 Task: Open a blank sheet, save the file as advertising.odt Insert a table '3 by 2' In first column, add headers, 'Task, Start Date, End Date'. Under first header add  R&D. Under second header add  4 May. Under third header add  '12 May'. Change table style to  Red
Action: Mouse moved to (248, 160)
Screenshot: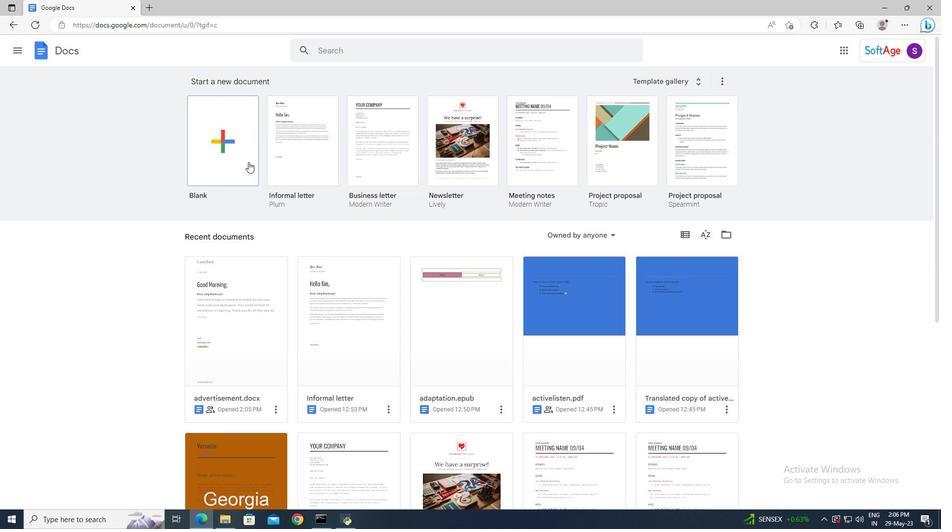 
Action: Mouse pressed left at (248, 160)
Screenshot: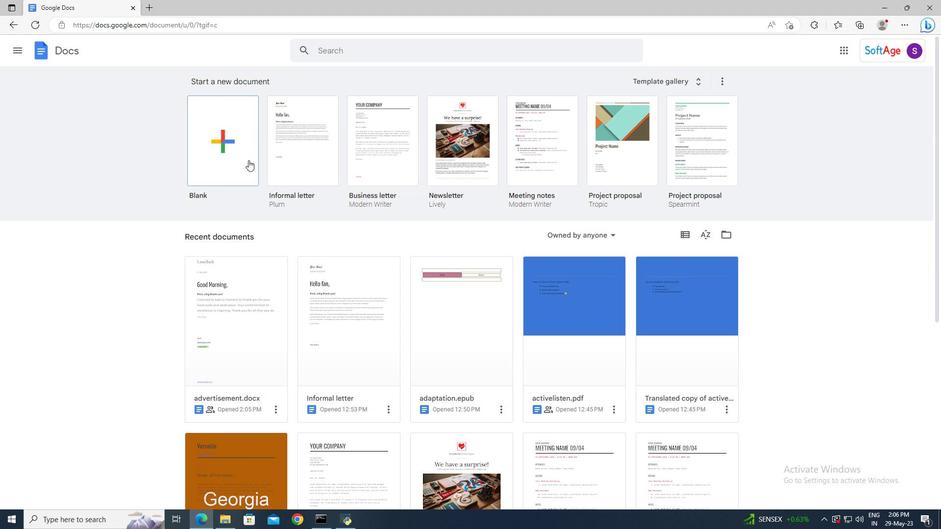 
Action: Mouse moved to (96, 47)
Screenshot: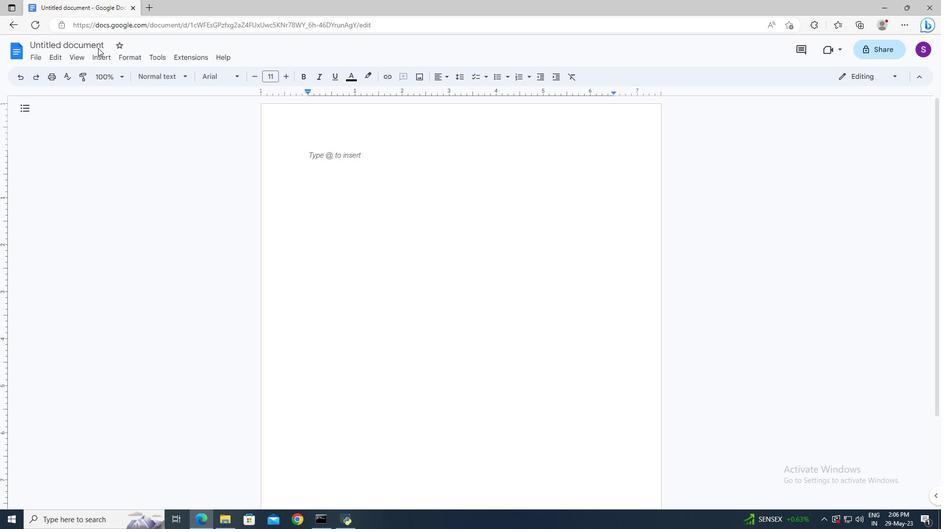 
Action: Mouse pressed left at (96, 47)
Screenshot: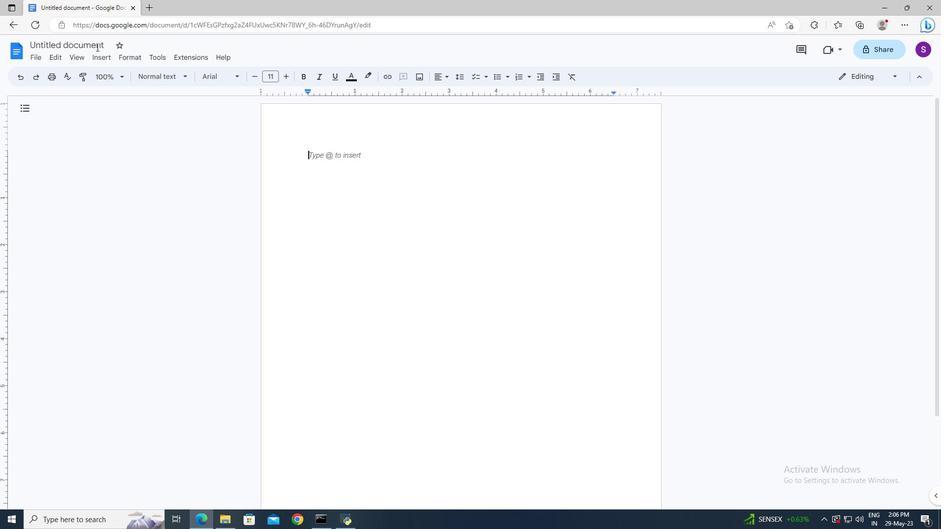 
Action: Key pressed advertising.odt<Key.enter>
Screenshot: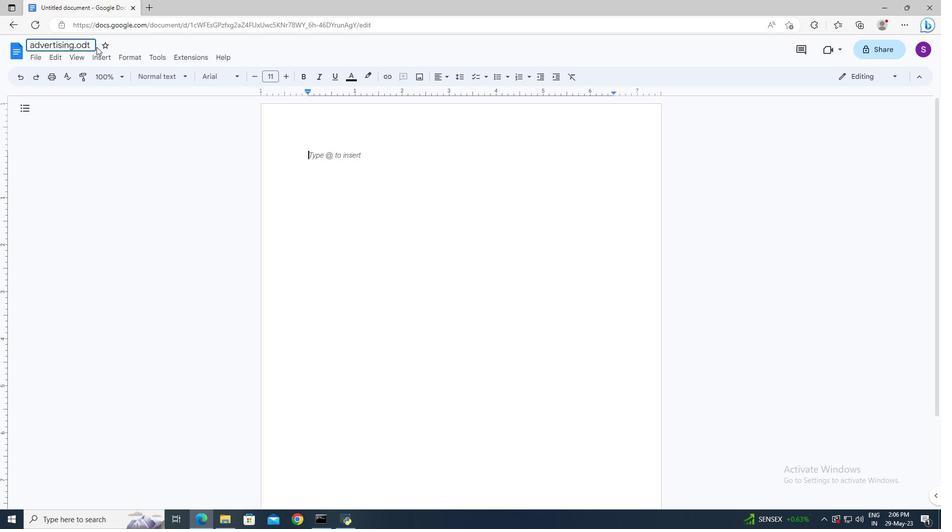 
Action: Mouse moved to (100, 55)
Screenshot: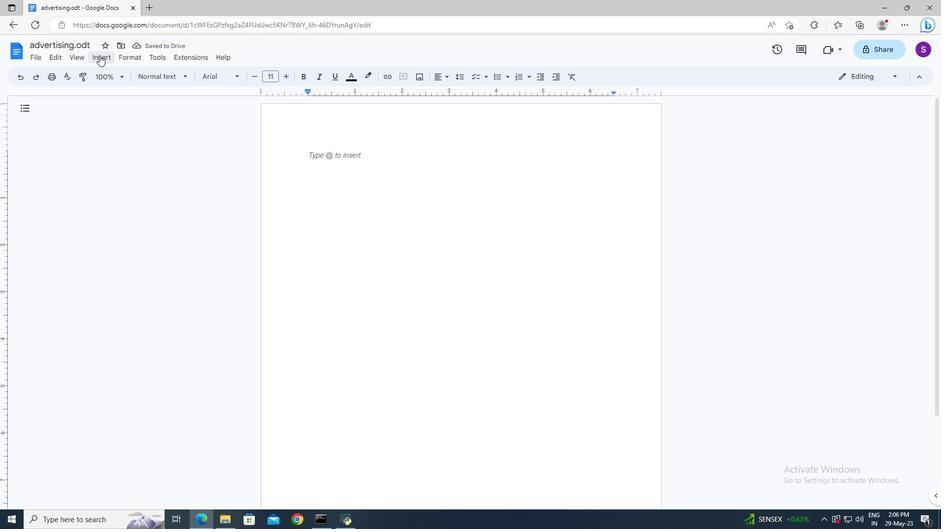 
Action: Mouse pressed left at (100, 55)
Screenshot: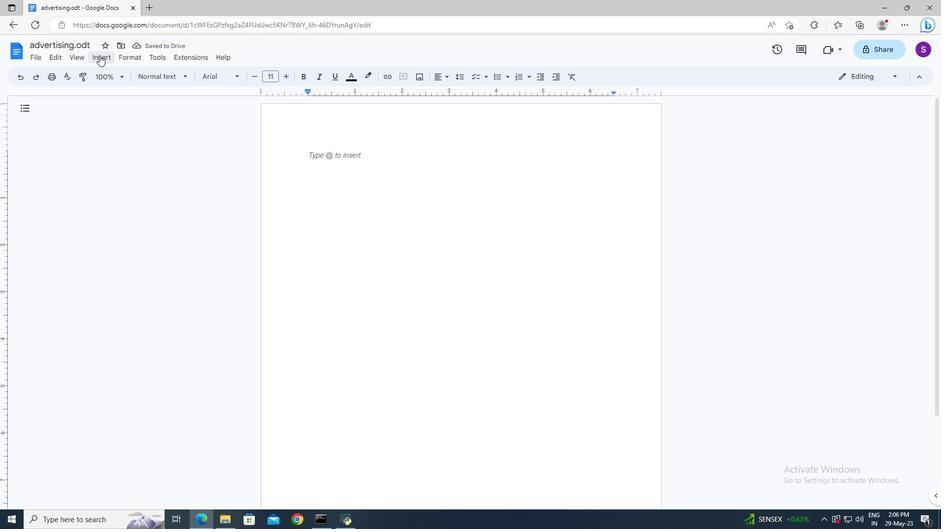 
Action: Mouse moved to (269, 123)
Screenshot: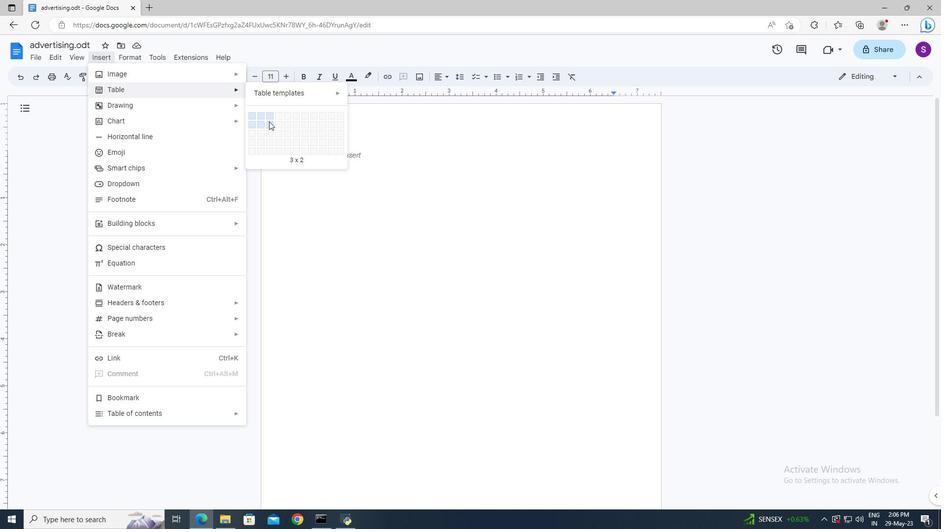 
Action: Mouse pressed left at (269, 123)
Screenshot: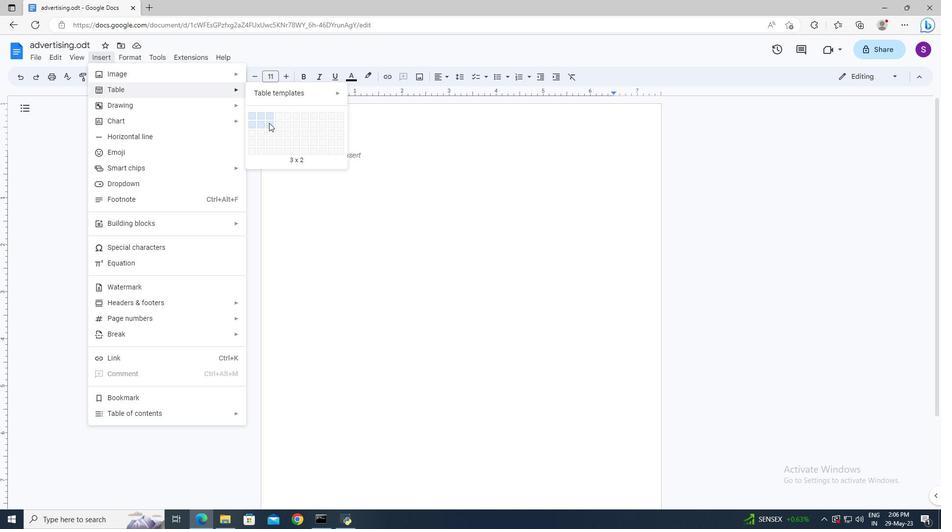 
Action: Mouse moved to (333, 165)
Screenshot: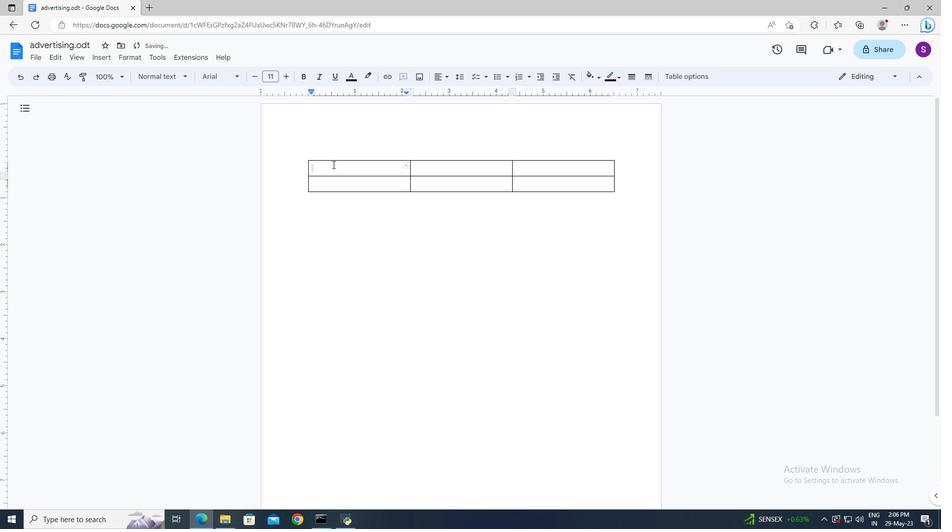 
Action: Mouse pressed left at (333, 165)
Screenshot: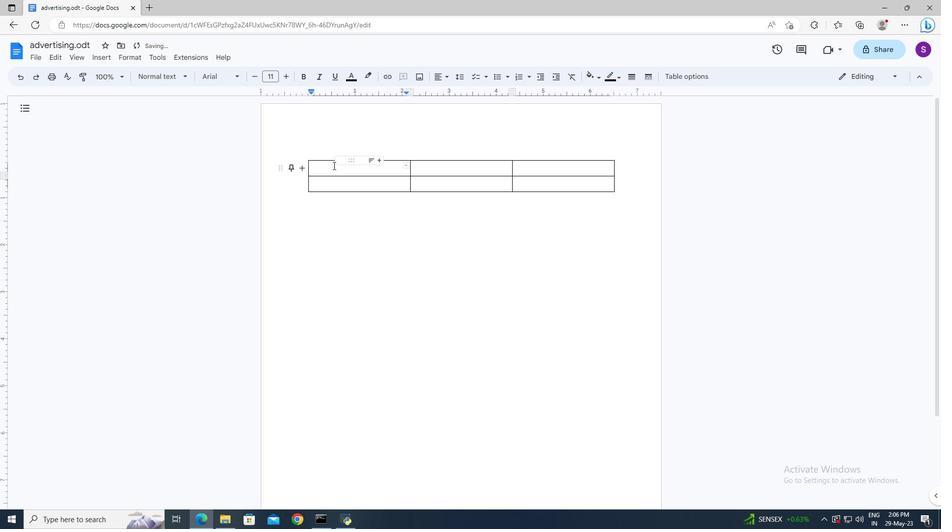 
Action: Key pressed <Key.shift>Task<Key.tab><Key.shift>Start<Key.space><Key.shift>Date<Key.tab><Key.shift>End<Key.space><Key.shift>Date
Screenshot: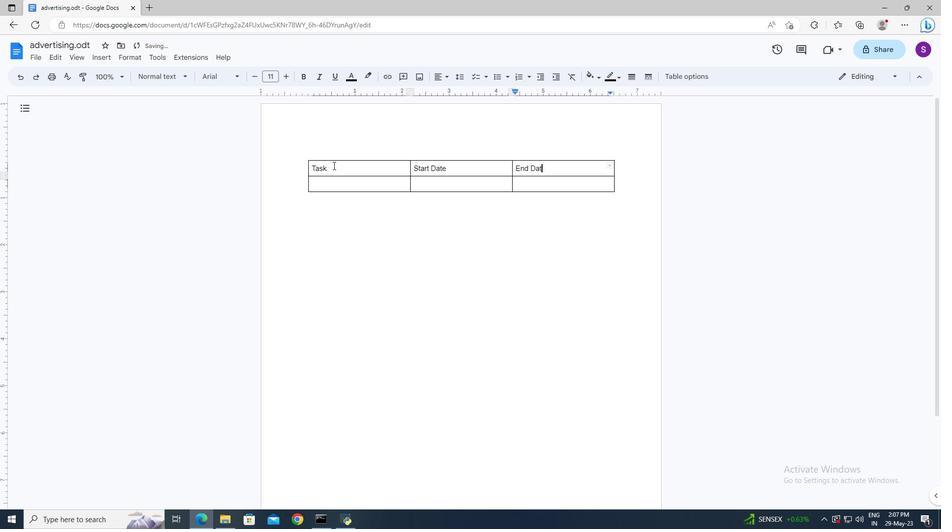 
Action: Mouse moved to (332, 179)
Screenshot: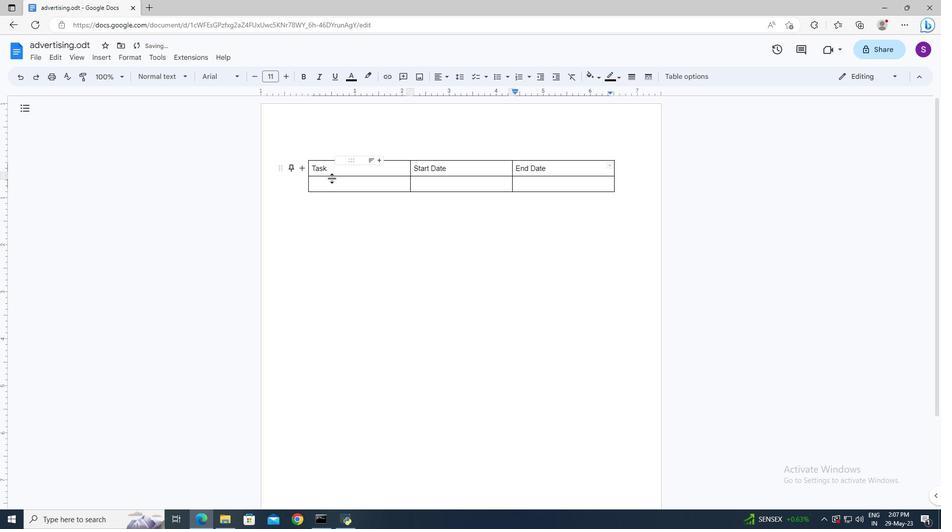 
Action: Mouse pressed left at (332, 179)
Screenshot: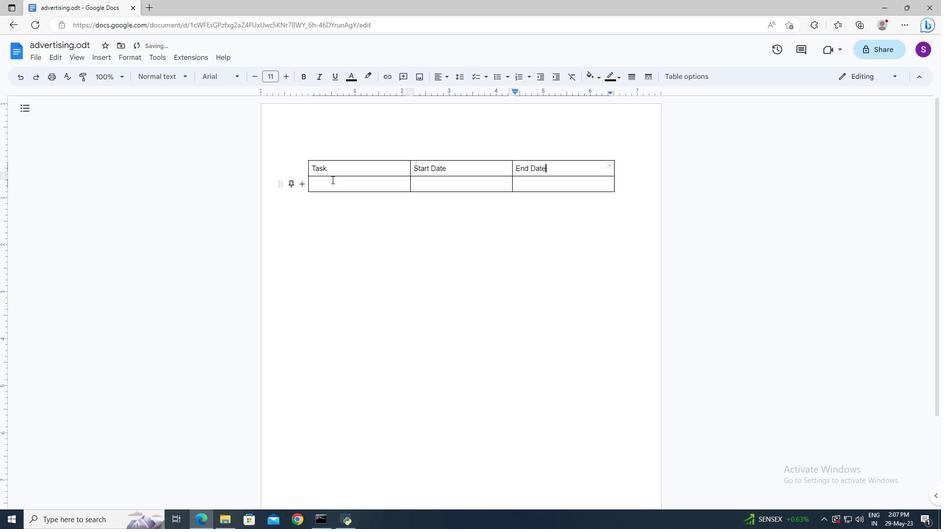 
Action: Key pressed <Key.shift>R<Key.shift>&D<Key.tab>4<Key.space><Key.shift>May<Key.tab>12<Key.space><Key.shift><Key.shift>May
Screenshot: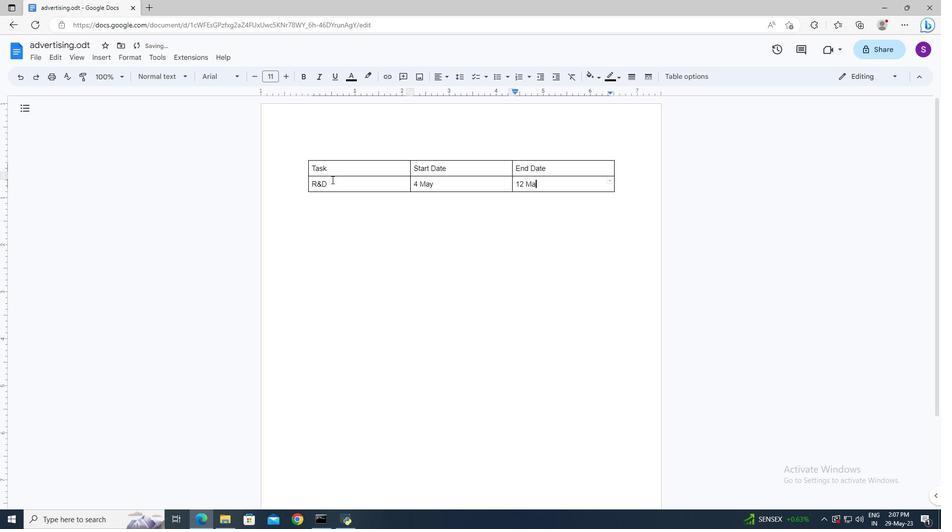 
Action: Mouse moved to (143, 60)
Screenshot: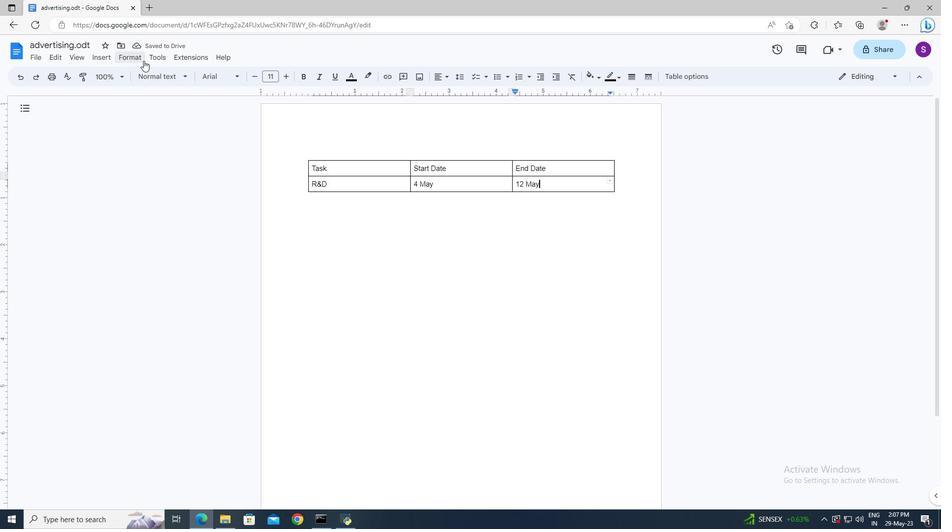 
Action: Mouse pressed left at (143, 60)
Screenshot: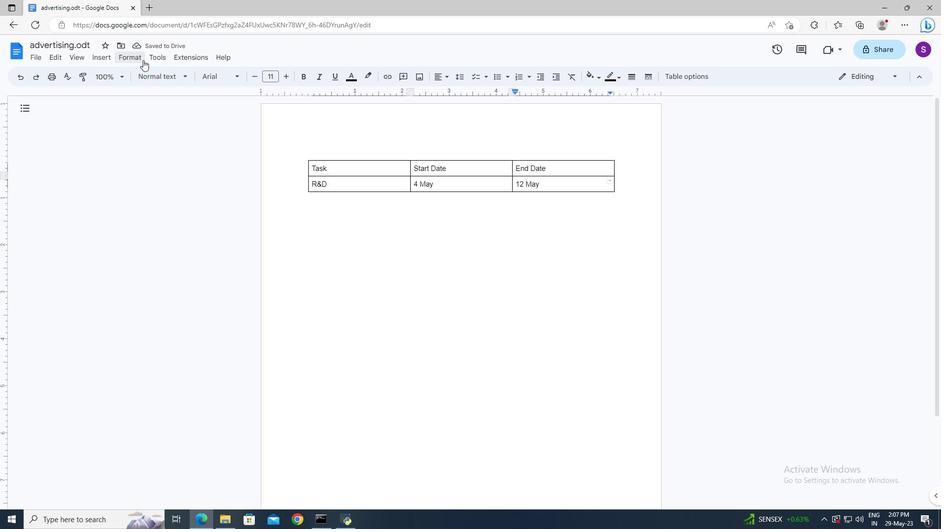 
Action: Mouse moved to (307, 494)
Screenshot: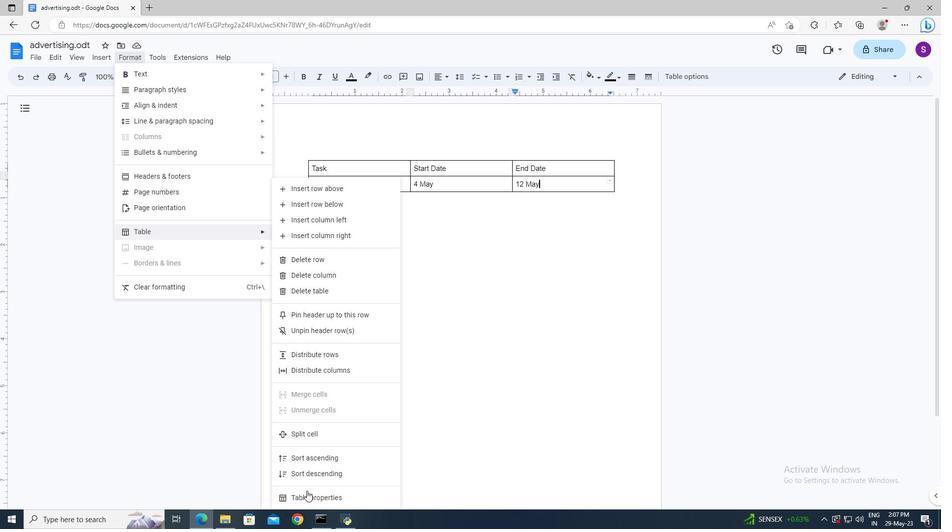 
Action: Mouse pressed left at (307, 494)
Screenshot: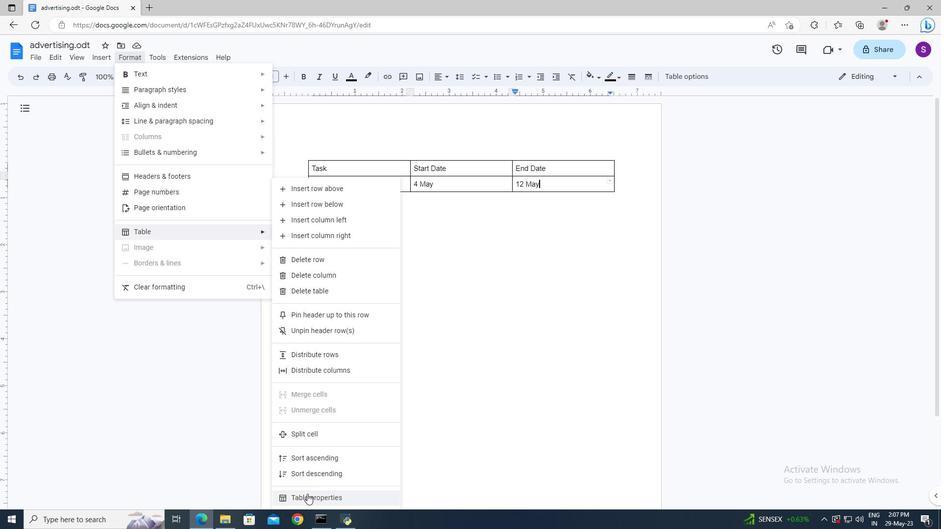 
Action: Mouse moved to (801, 231)
Screenshot: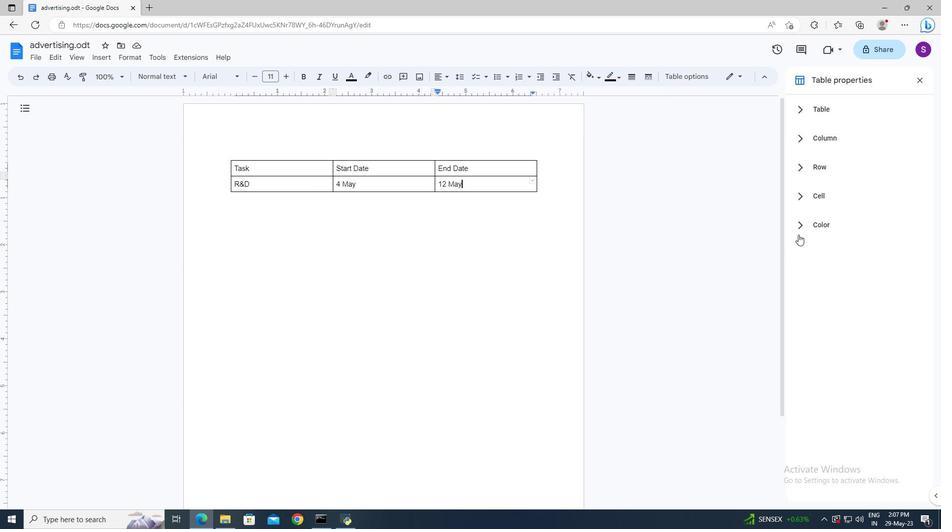 
Action: Mouse pressed left at (801, 231)
Screenshot: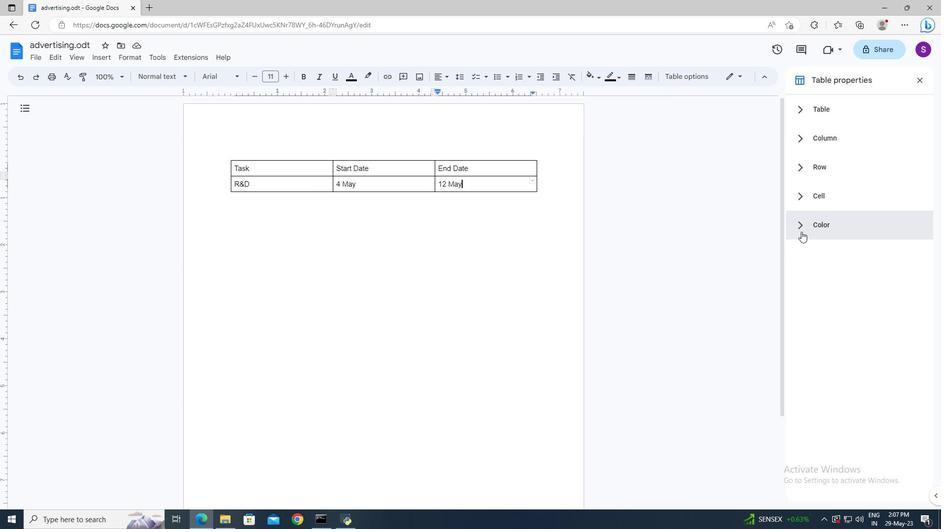 
Action: Mouse moved to (812, 269)
Screenshot: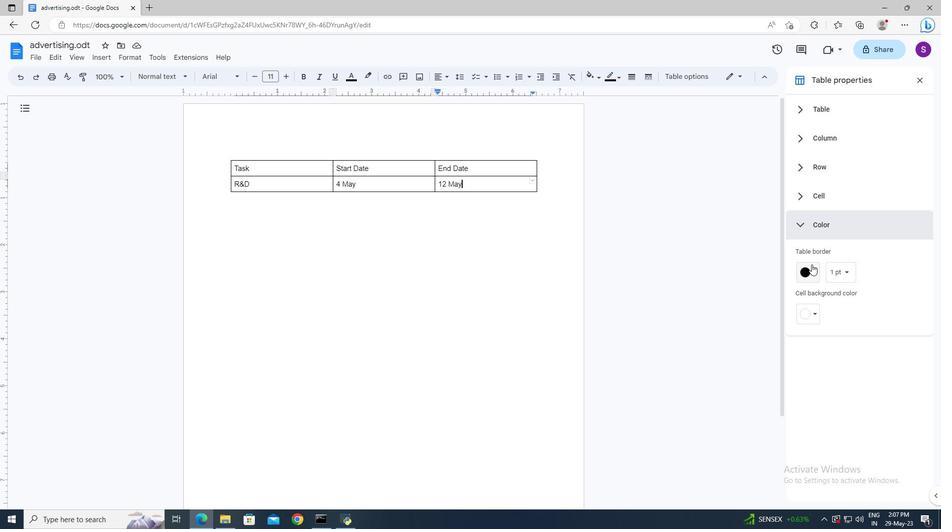 
Action: Mouse pressed left at (812, 269)
Screenshot: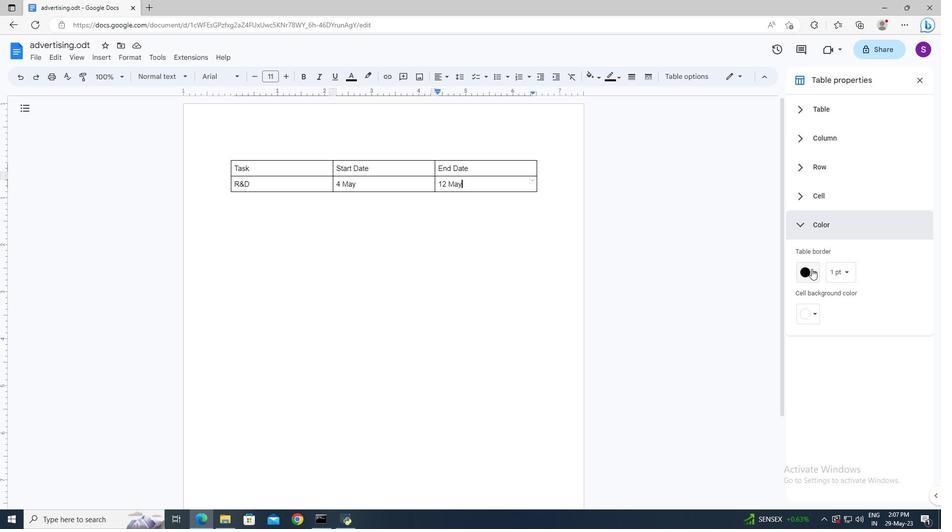 
Action: Mouse moved to (817, 302)
Screenshot: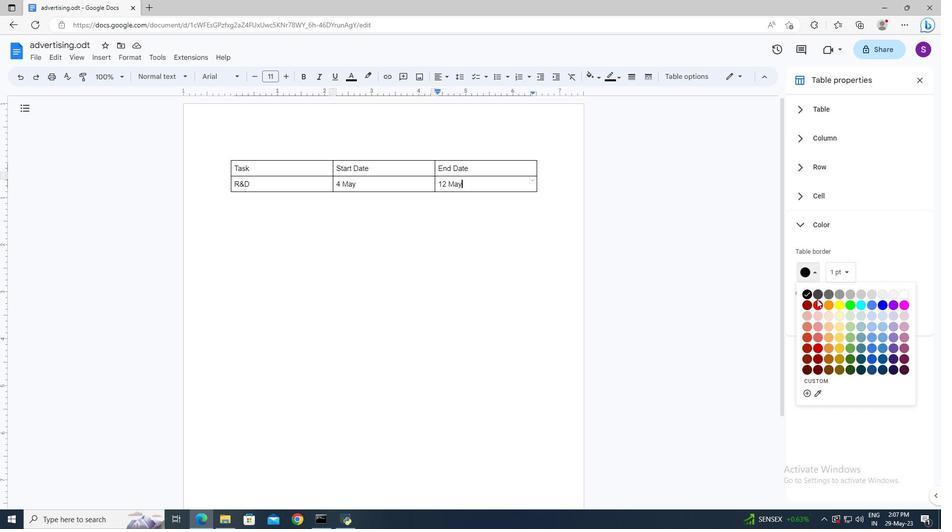 
Action: Mouse pressed left at (817, 302)
Screenshot: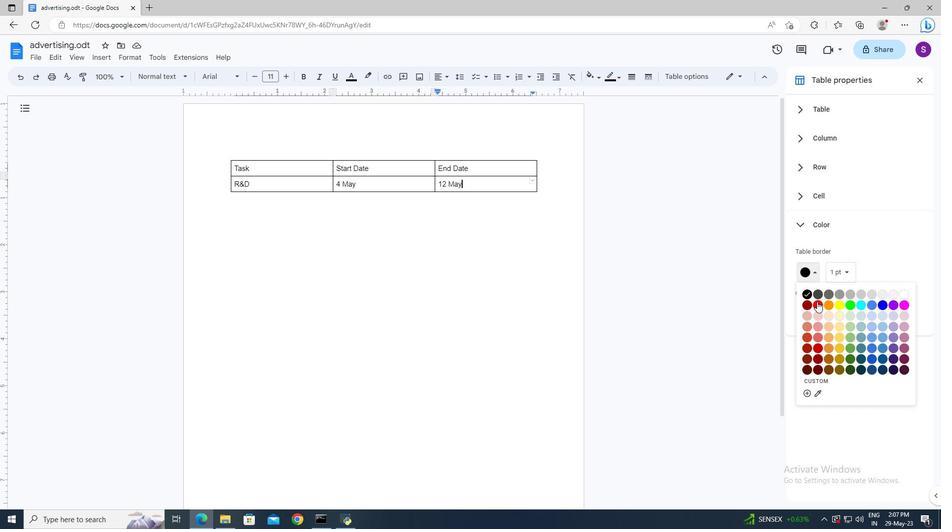 
Action: Mouse moved to (577, 222)
Screenshot: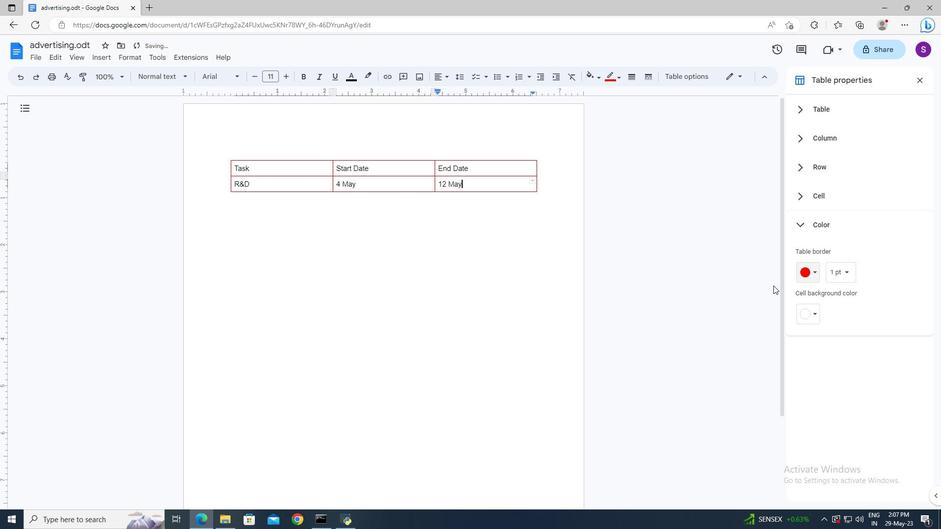 
